 Task: Select the Cape Verde Time as time zone for the schedule.
Action: Mouse moved to (60, 172)
Screenshot: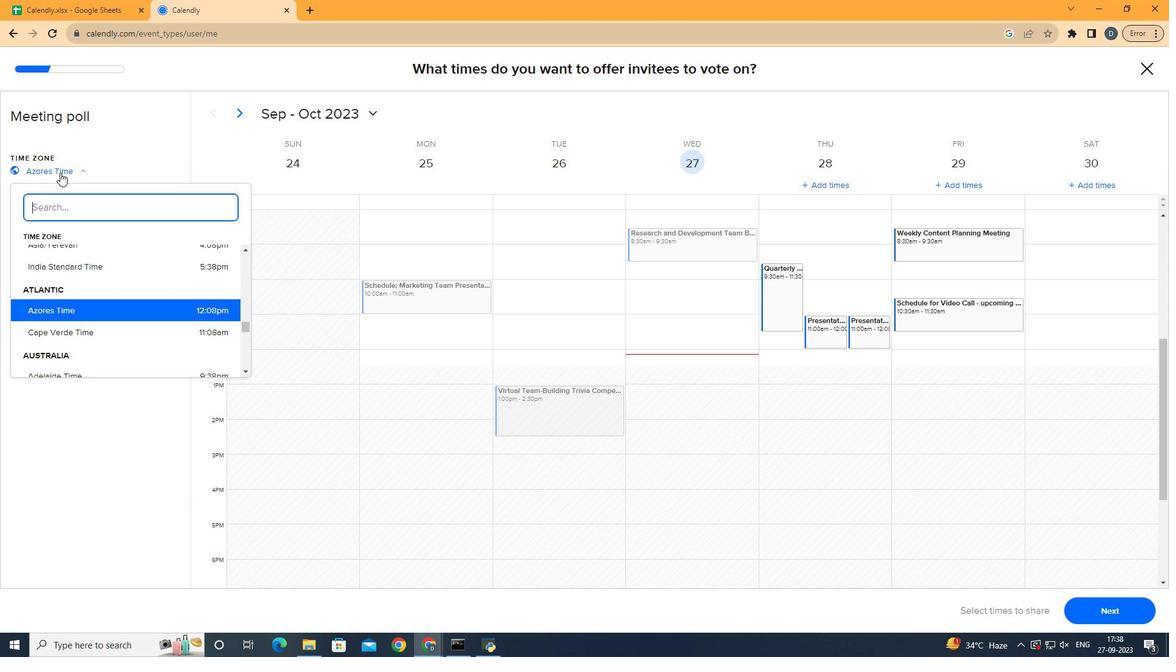 
Action: Mouse pressed left at (60, 172)
Screenshot: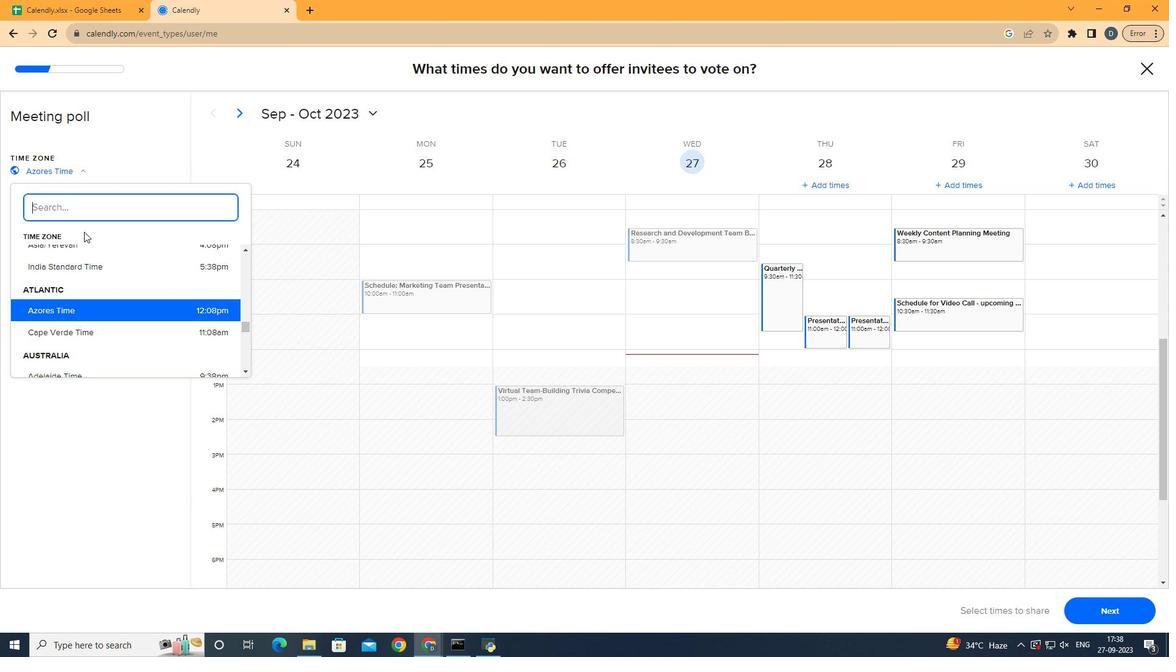 
Action: Mouse moved to (87, 331)
Screenshot: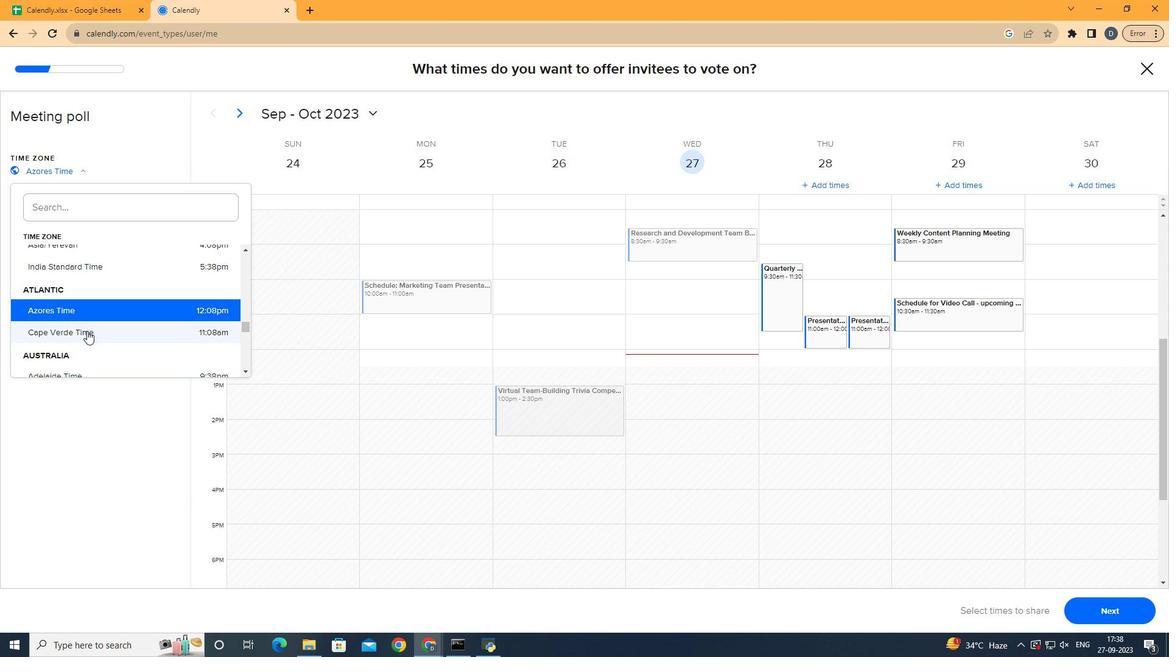 
Action: Mouse pressed left at (87, 331)
Screenshot: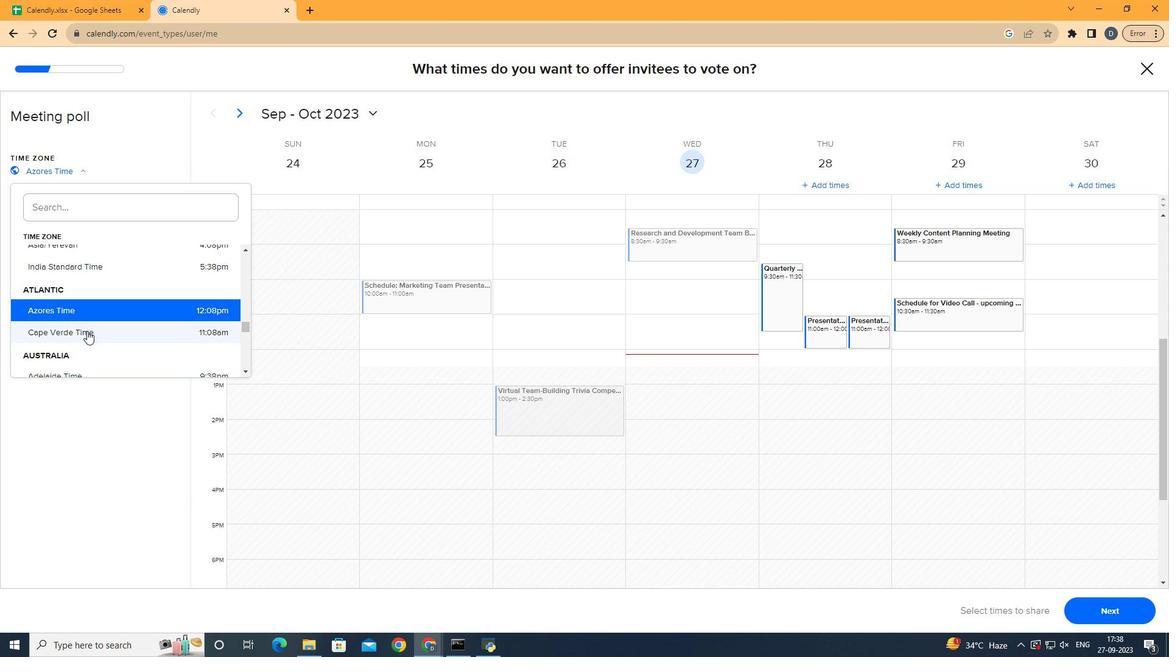 
Action: Mouse moved to (114, 485)
Screenshot: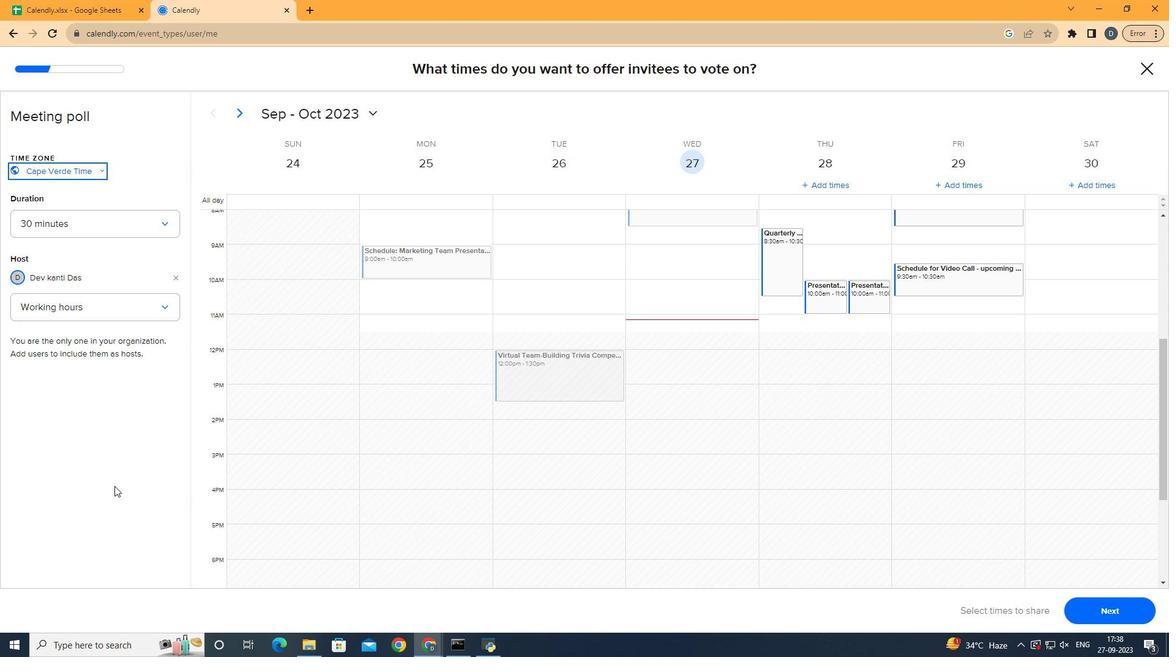 
